 Task: Search for boat rental options in Key West, Florida, and Naples, Florida.
Action: Mouse moved to (173, 79)
Screenshot: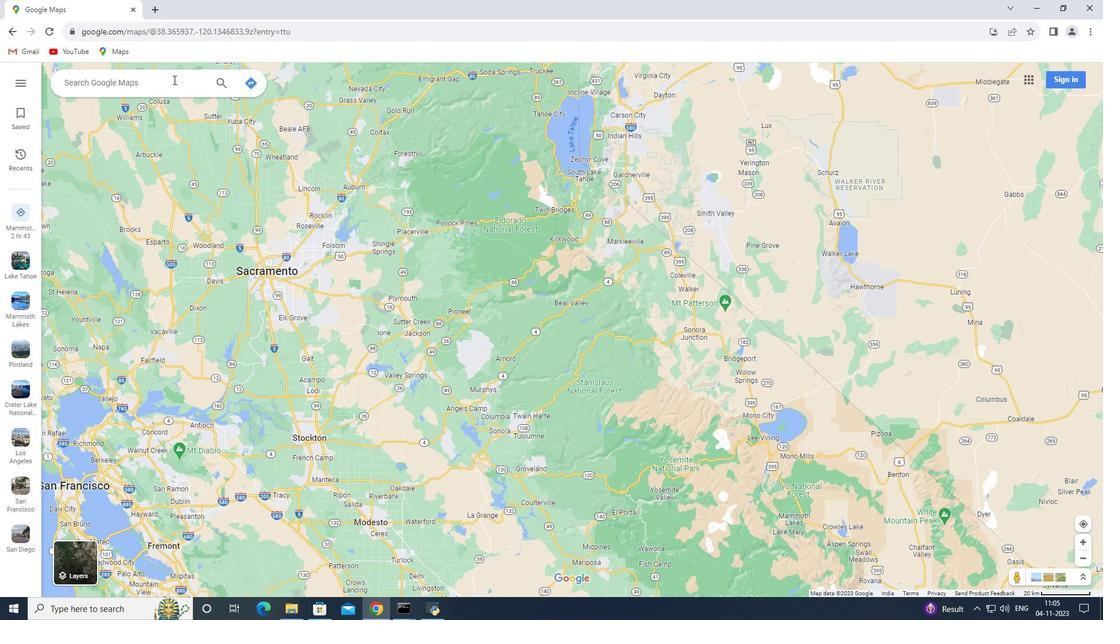 
Action: Mouse pressed left at (173, 79)
Screenshot: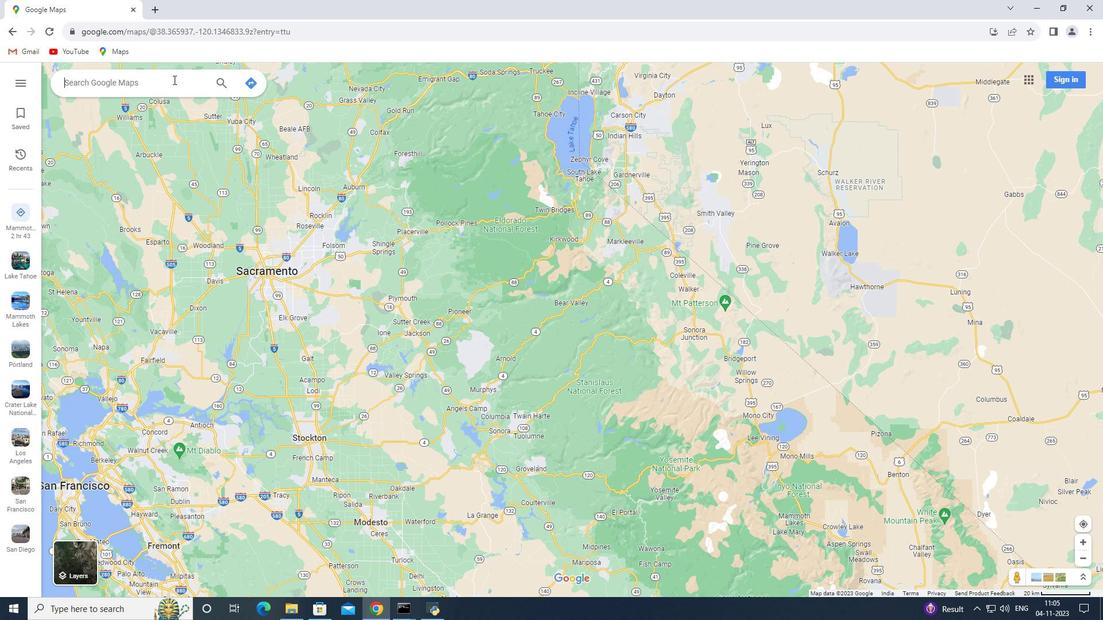 
Action: Key pressed <Key.shift_r>Key<Key.space><Key.shift>West,<Key.space><Key.shift><Key.shift><Key.shift><Key.shift><Key.shift>Florida<Key.enter>
Screenshot: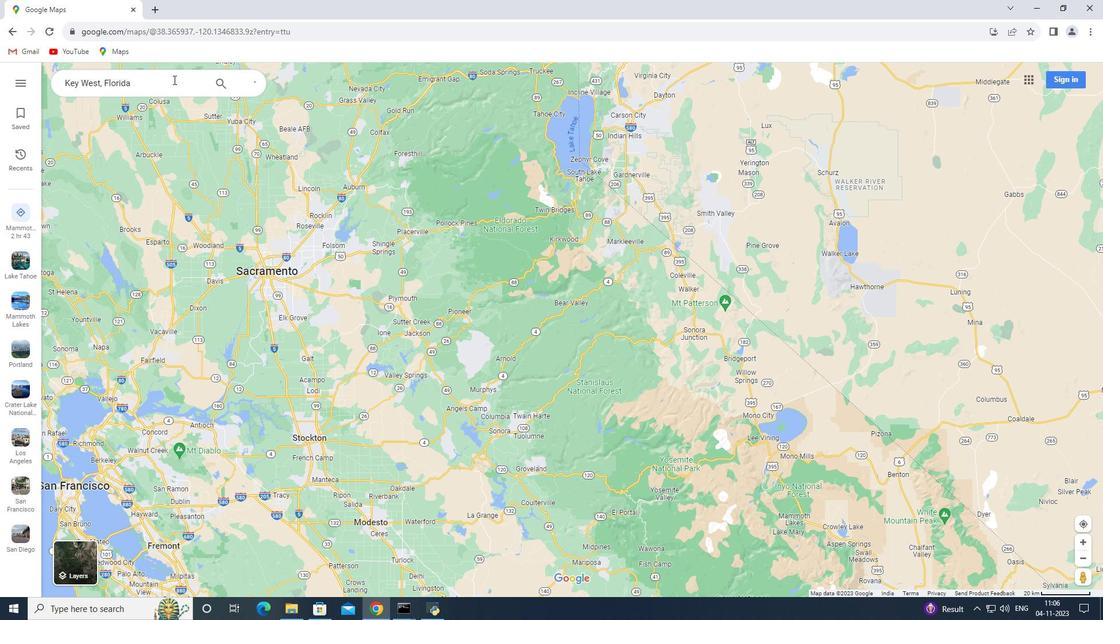 
Action: Mouse moved to (159, 285)
Screenshot: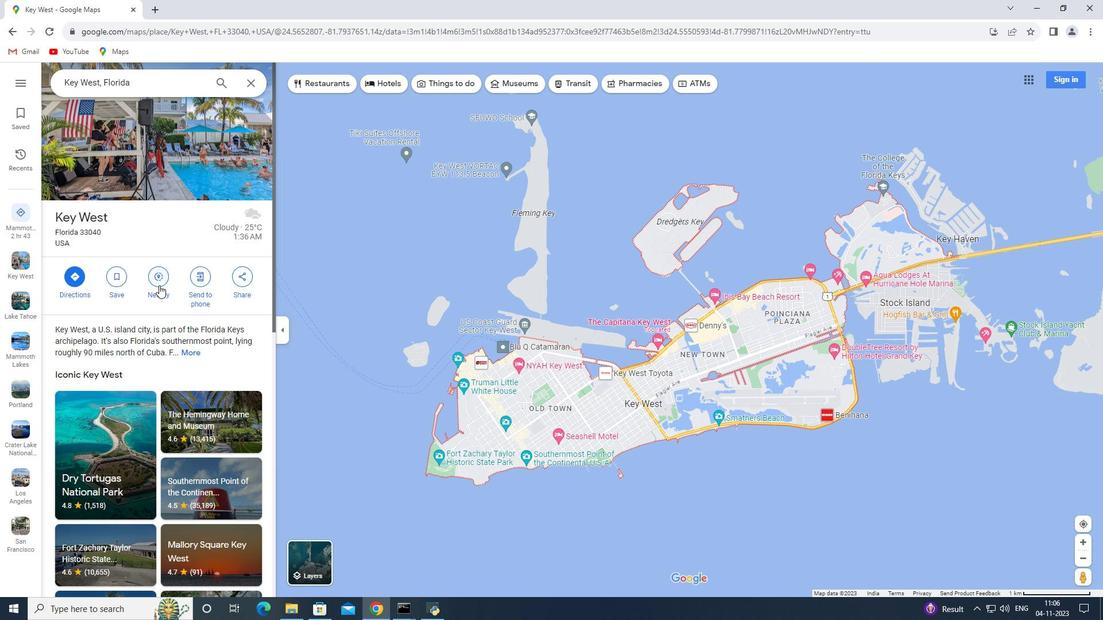 
Action: Mouse pressed left at (159, 285)
Screenshot: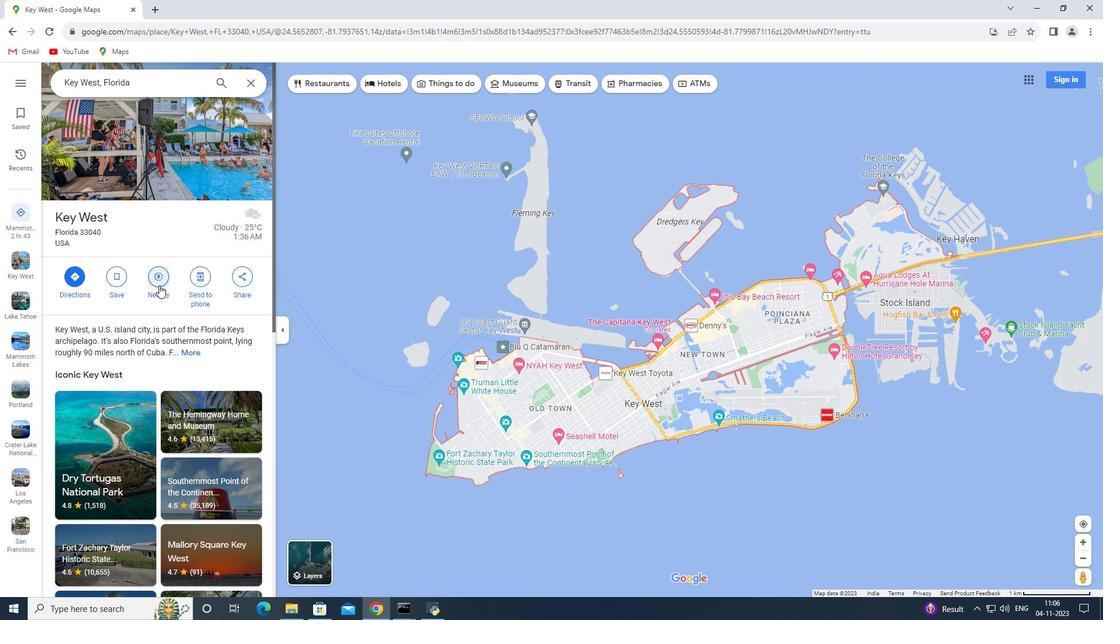 
Action: Key pressed boat<Key.space>rental<Key.enter>
Screenshot: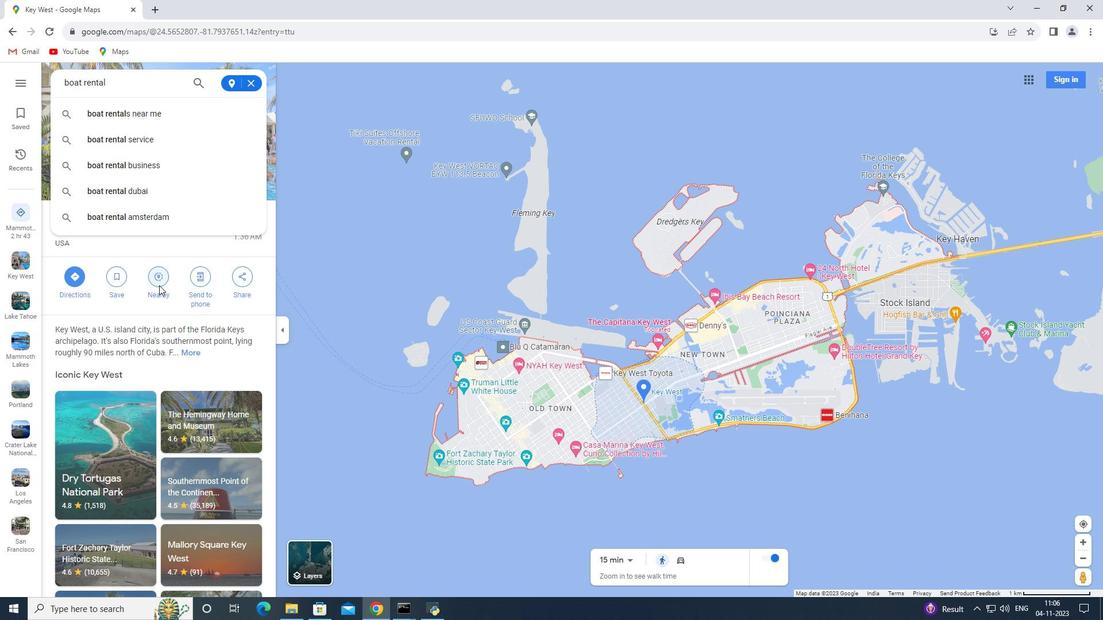 
Action: Mouse moved to (251, 82)
Screenshot: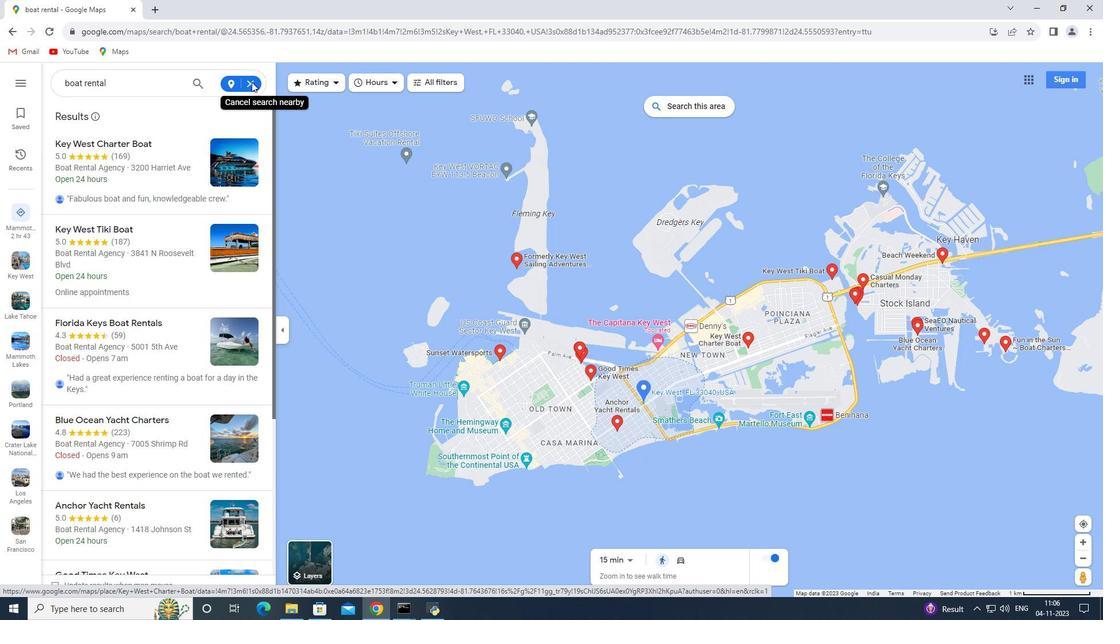 
Action: Mouse pressed left at (251, 82)
Screenshot: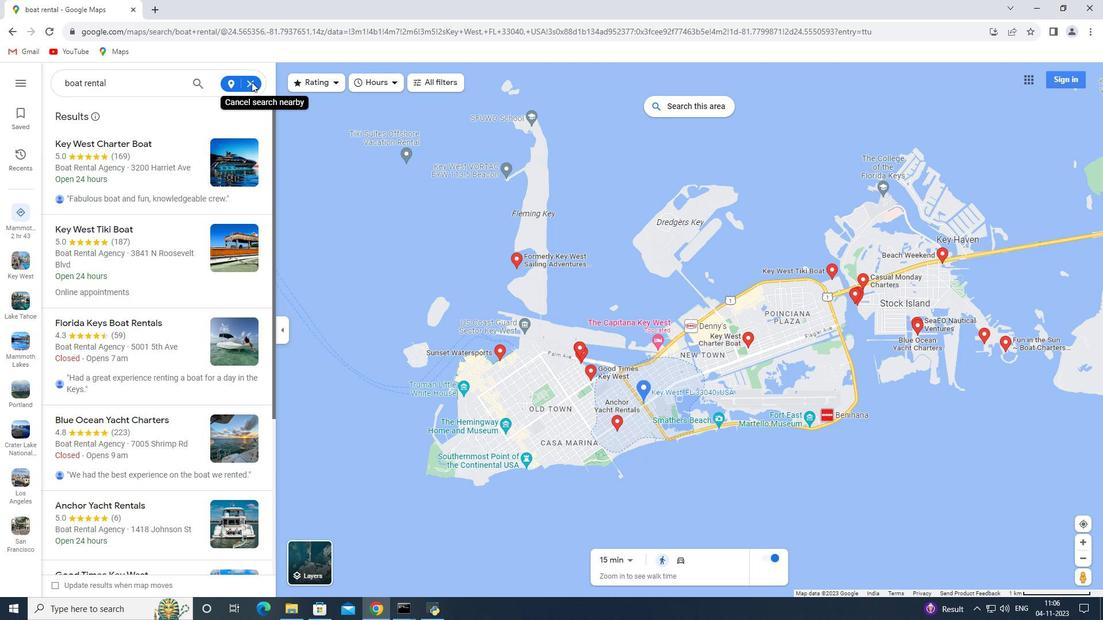 
Action: Mouse moved to (251, 81)
Screenshot: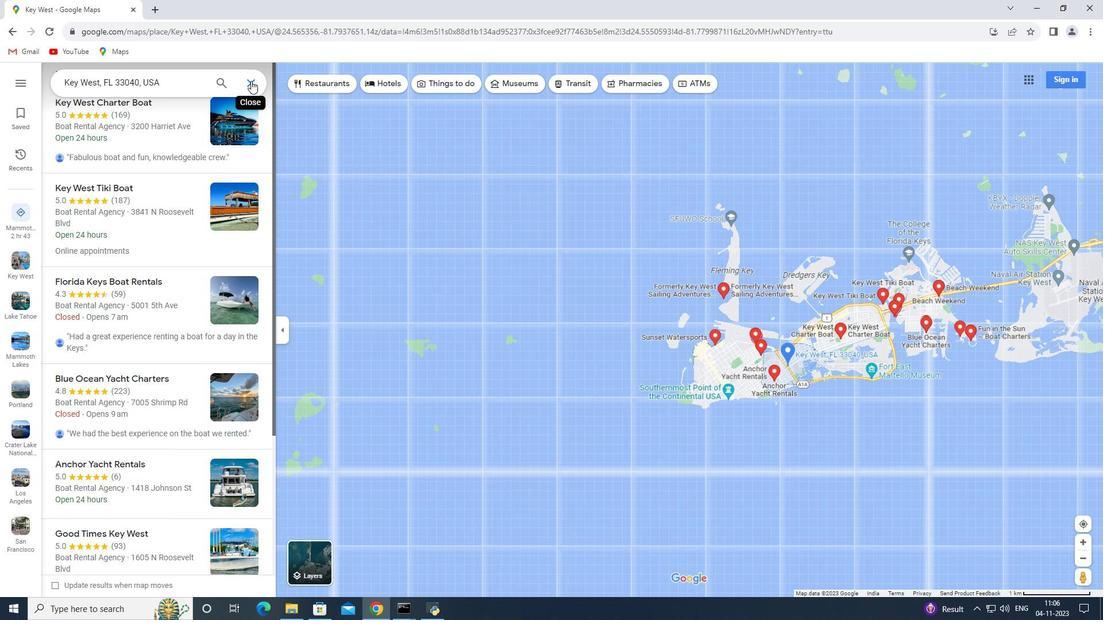 
Action: Mouse pressed left at (251, 81)
Screenshot: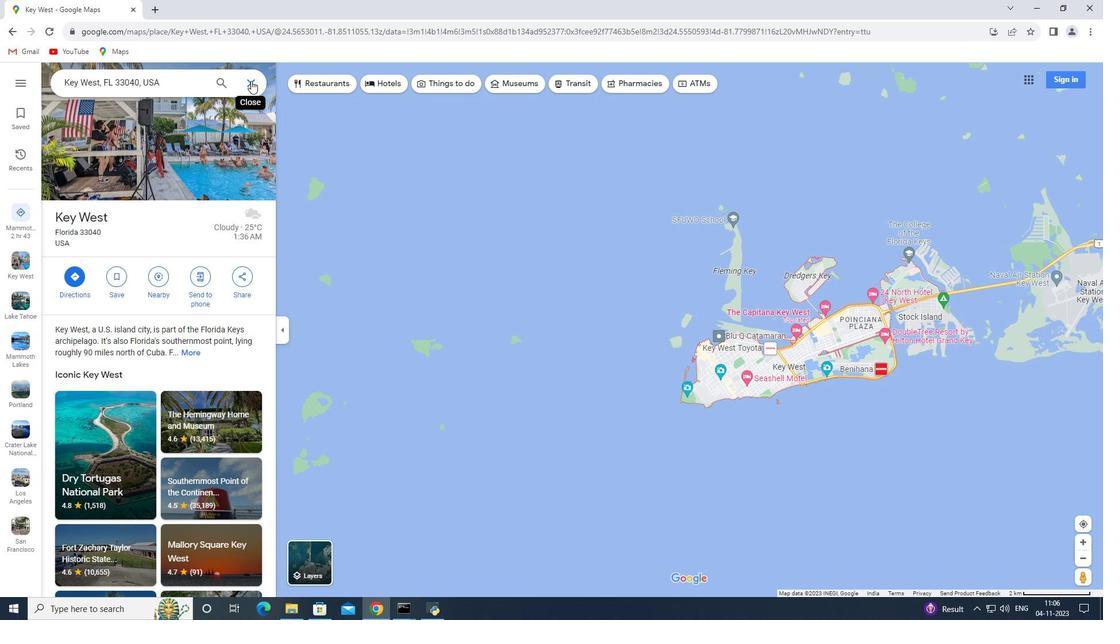 
Action: Mouse moved to (127, 81)
Screenshot: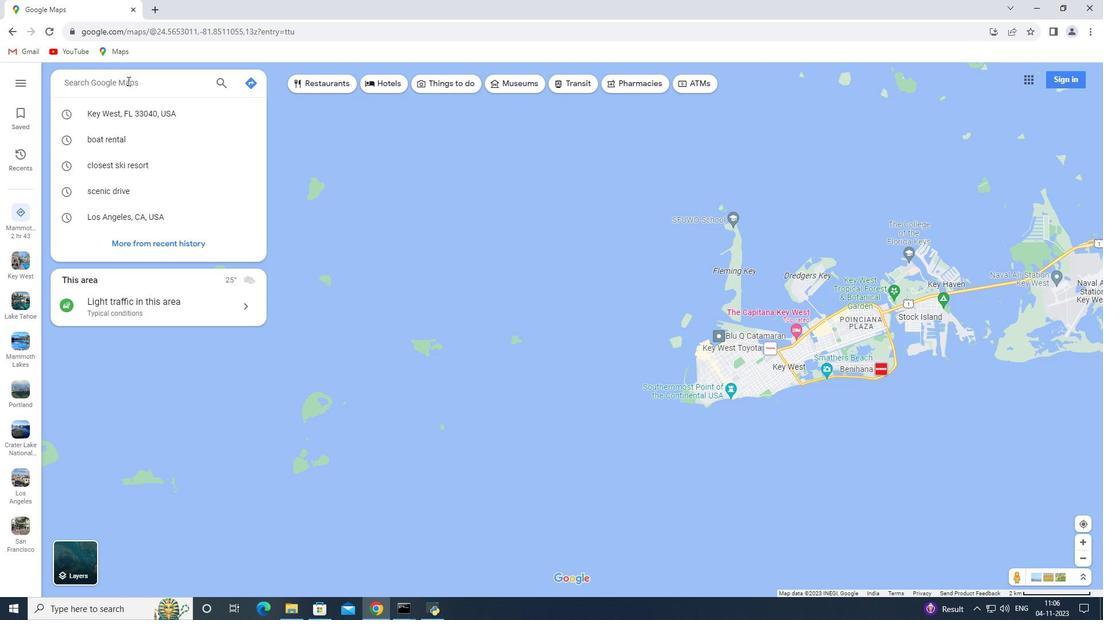 
Action: Key pressed <Key.shift_r>Nples,<Key.space>
Screenshot: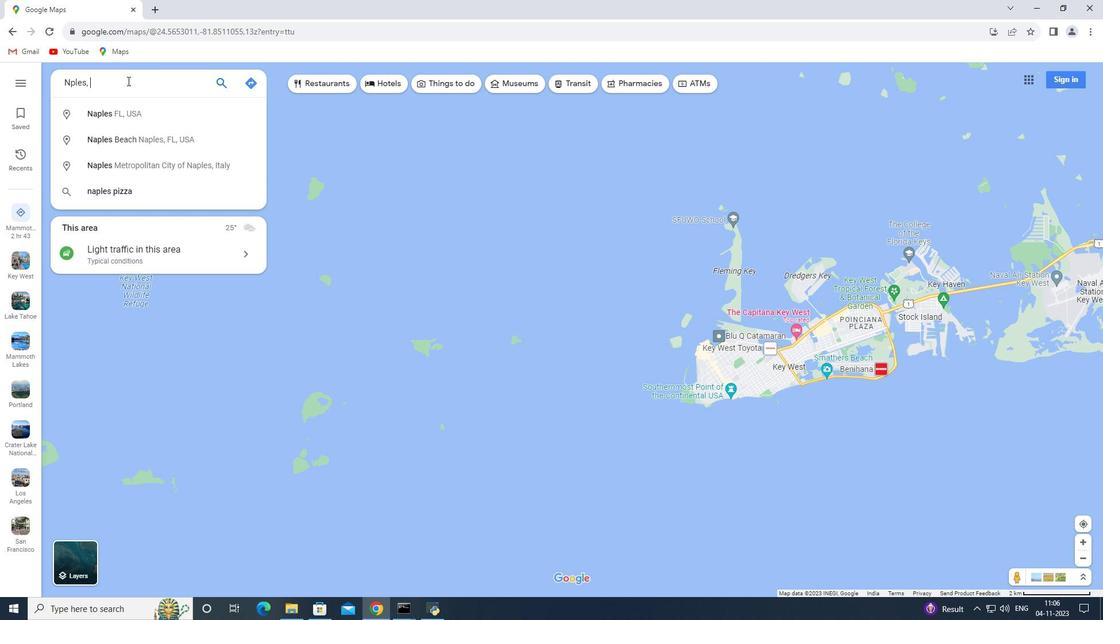 
Action: Mouse moved to (70, 81)
Screenshot: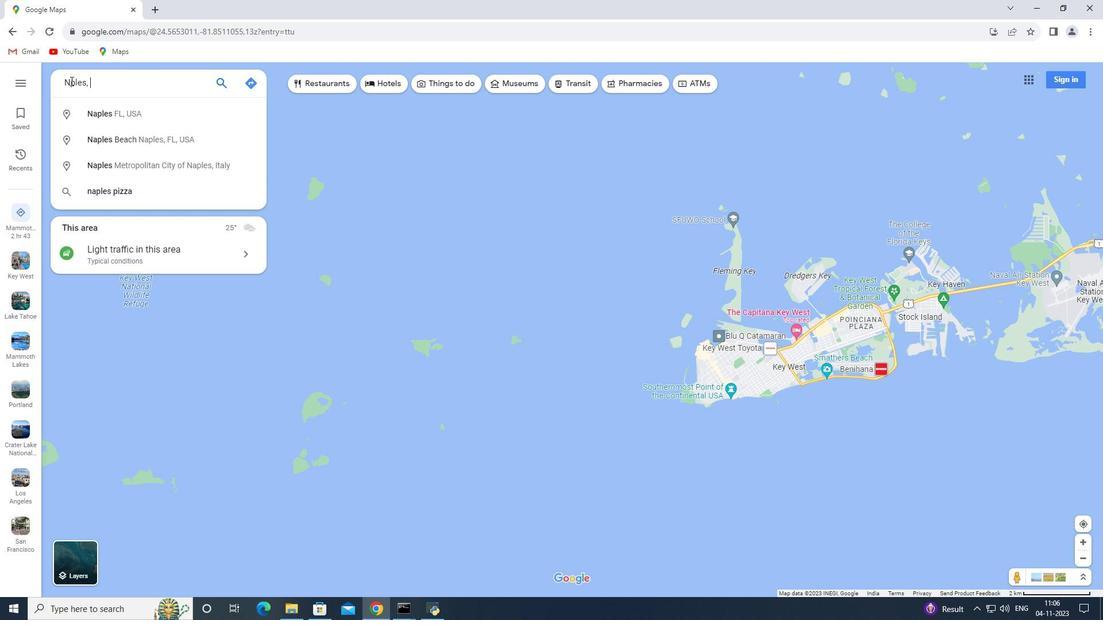 
Action: Mouse pressed left at (70, 81)
Screenshot: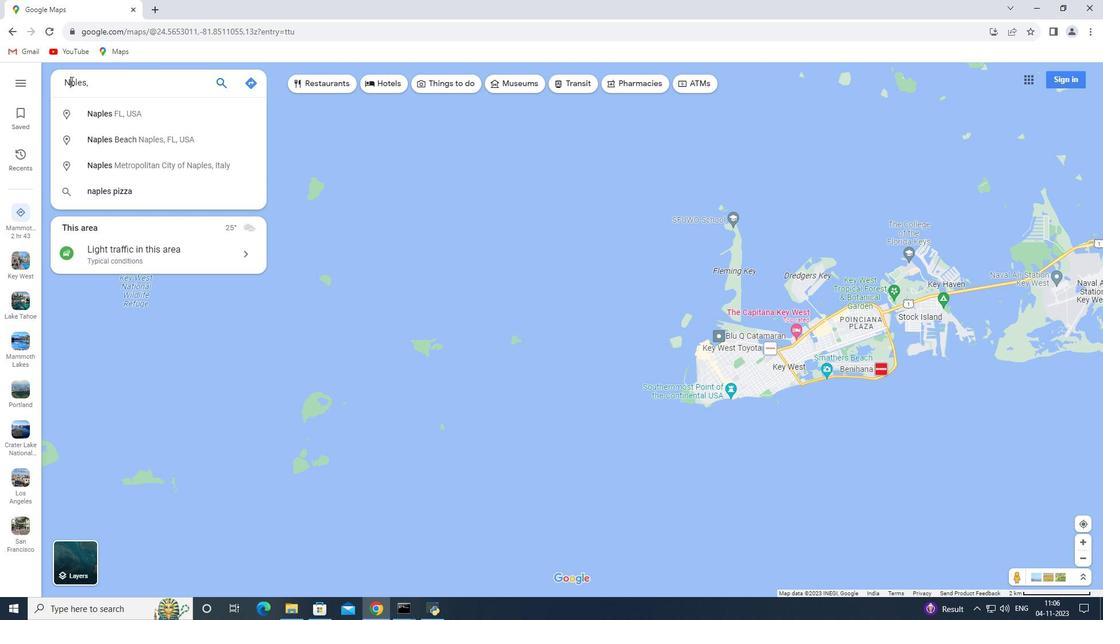
Action: Key pressed a
Screenshot: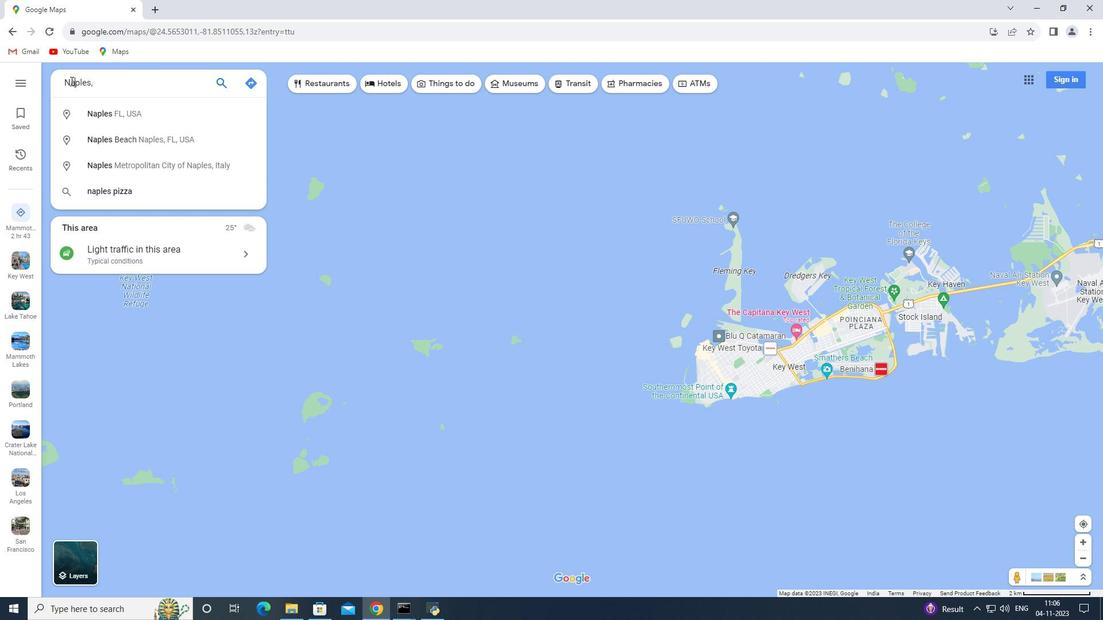 
Action: Mouse moved to (112, 85)
Screenshot: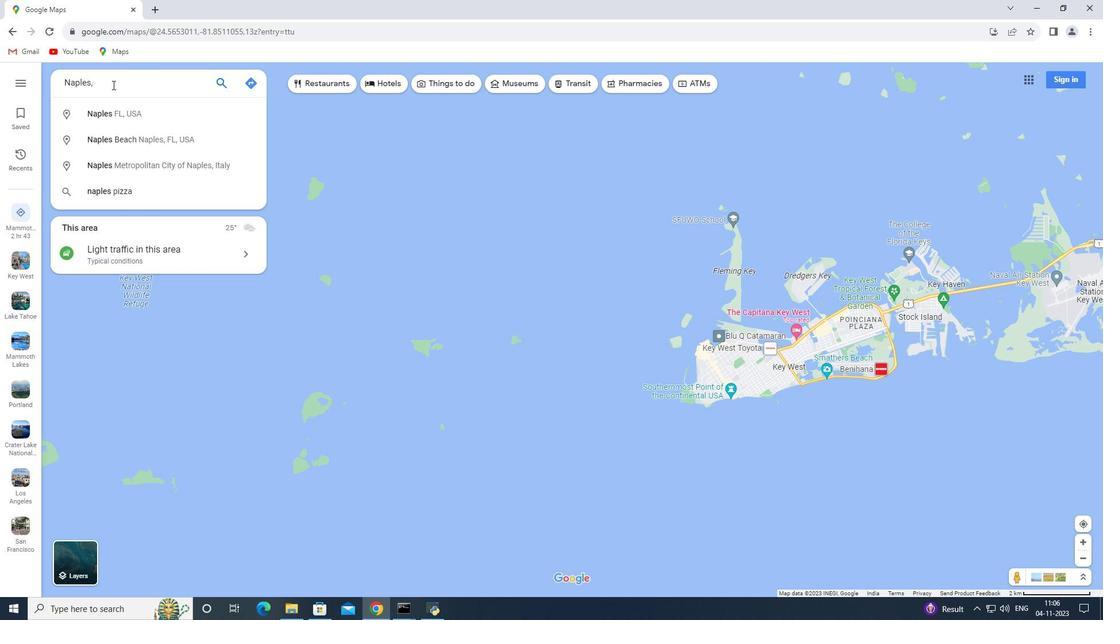 
Action: Mouse pressed left at (112, 85)
Screenshot: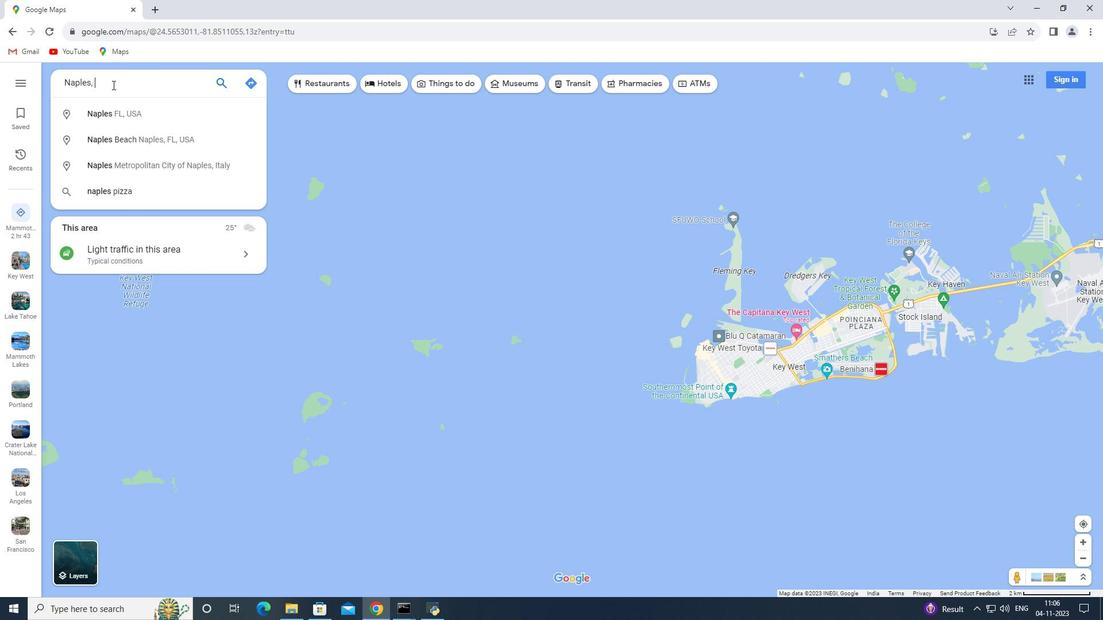 
Action: Key pressed <Key.shift>Florida<Key.enter>
Screenshot: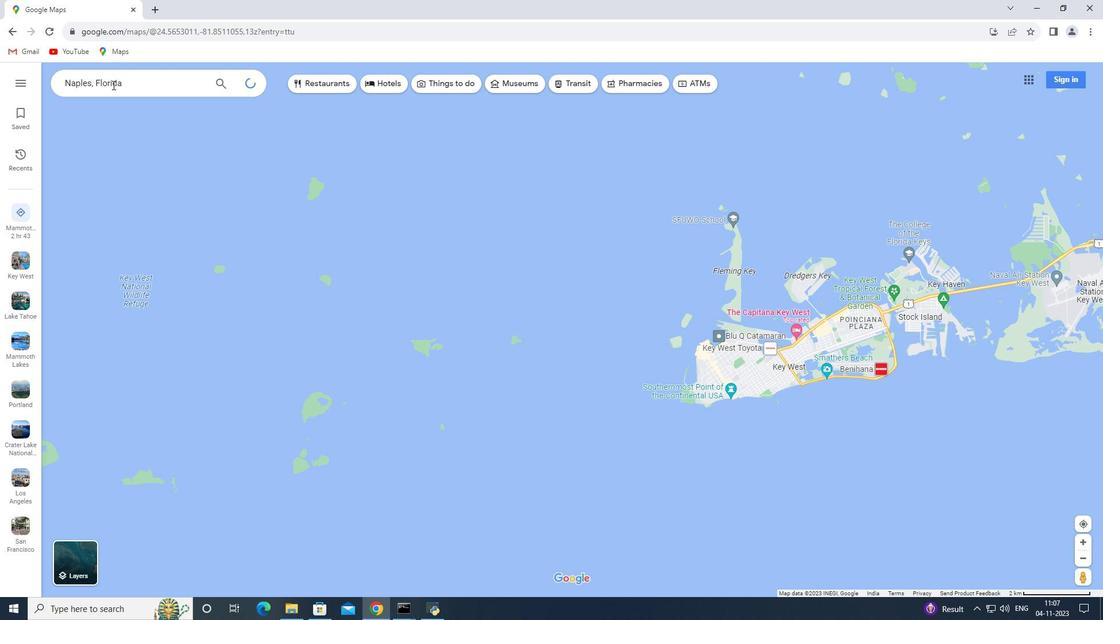 
Action: Mouse moved to (155, 272)
Screenshot: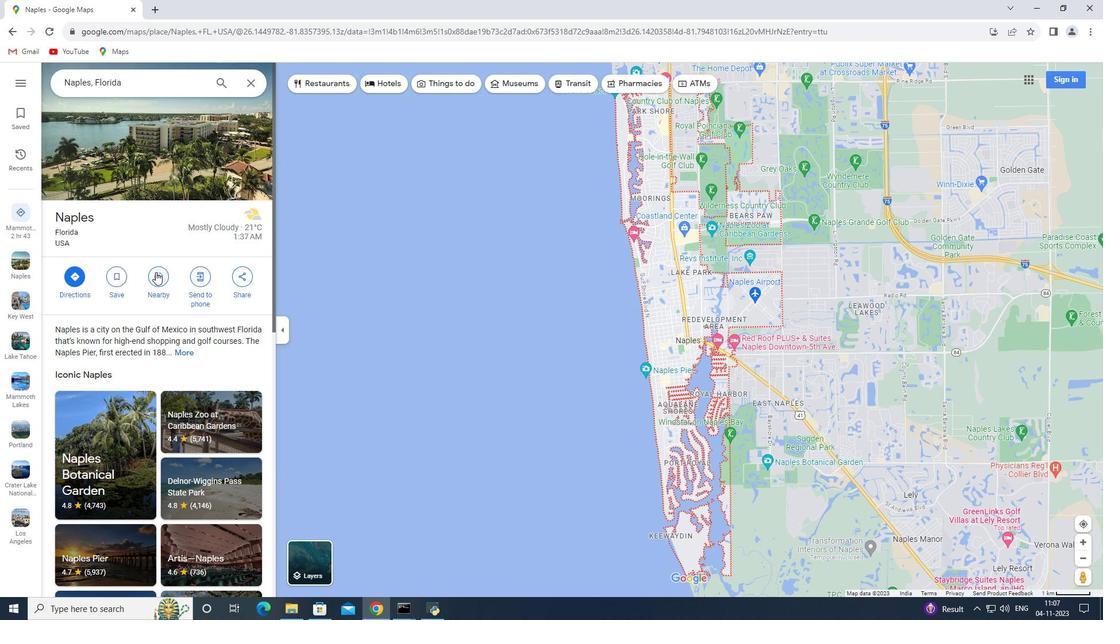 
Action: Mouse pressed left at (155, 272)
Screenshot: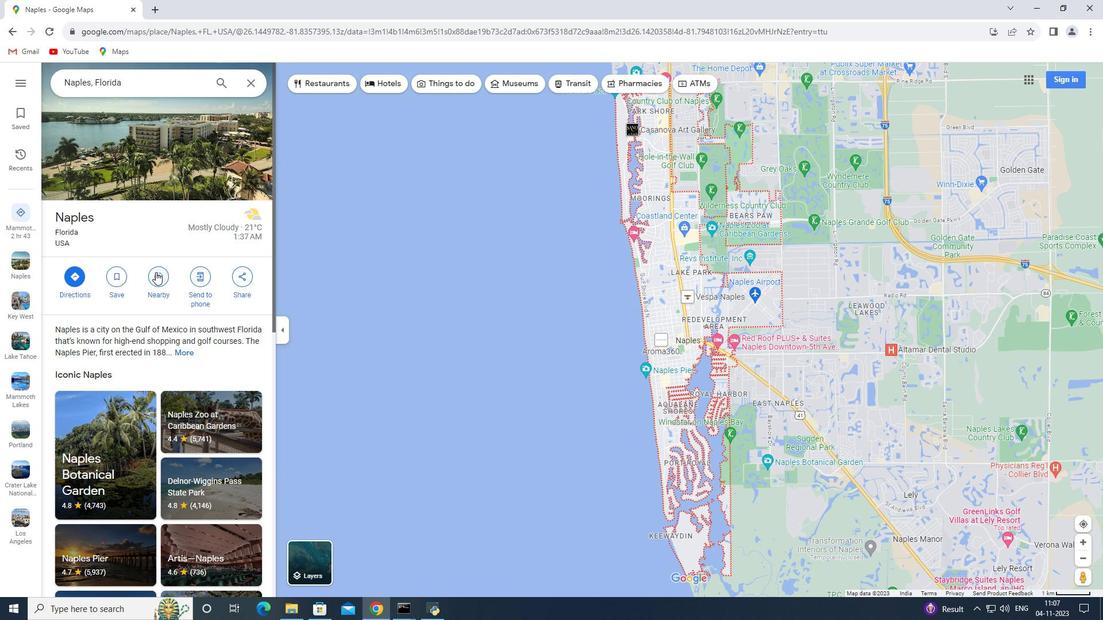 
Action: Key pressed boat<Key.space>rental<Key.enter>
Screenshot: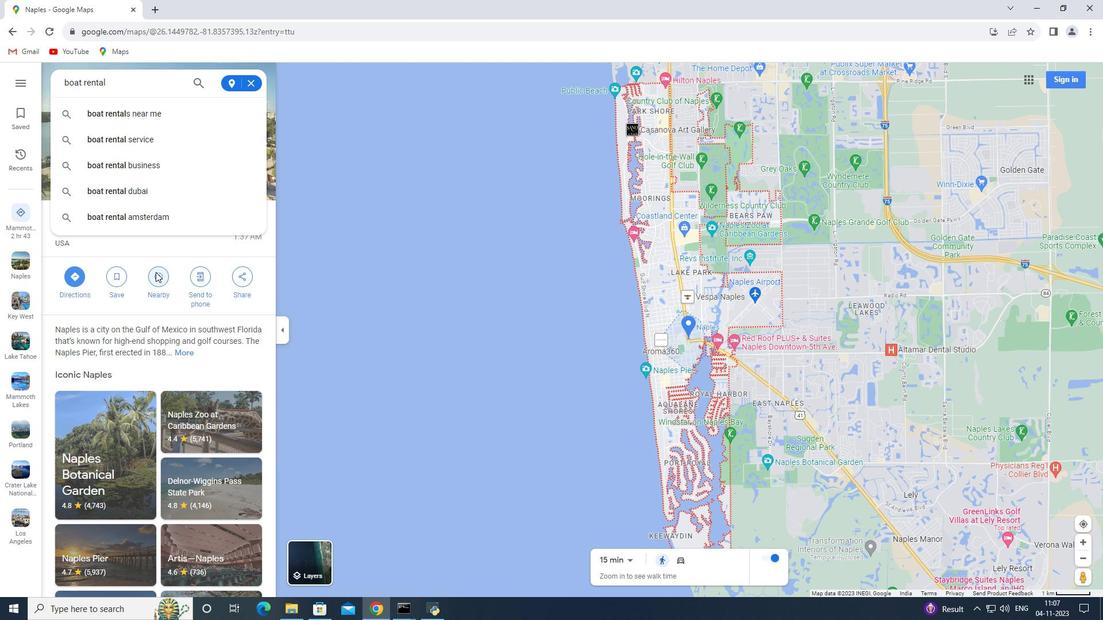 
